 Task: Add Sugar Cookies to the cart.
Action: Mouse moved to (973, 318)
Screenshot: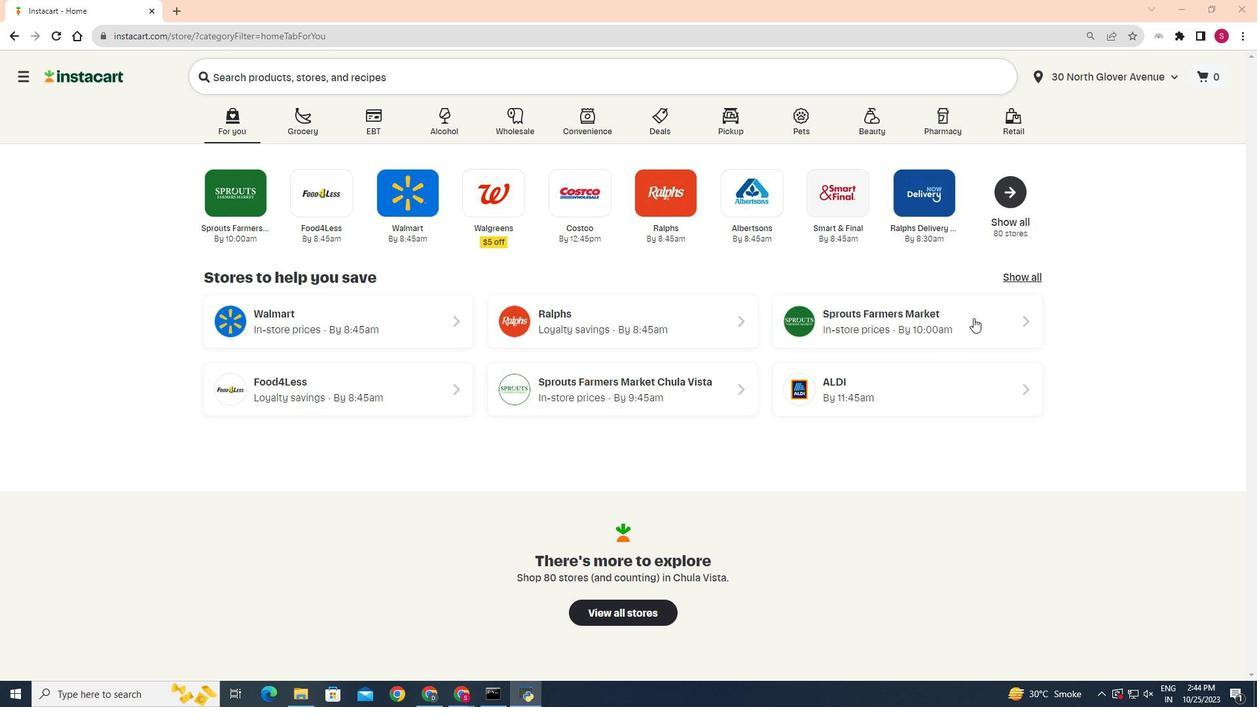 
Action: Mouse pressed left at (973, 318)
Screenshot: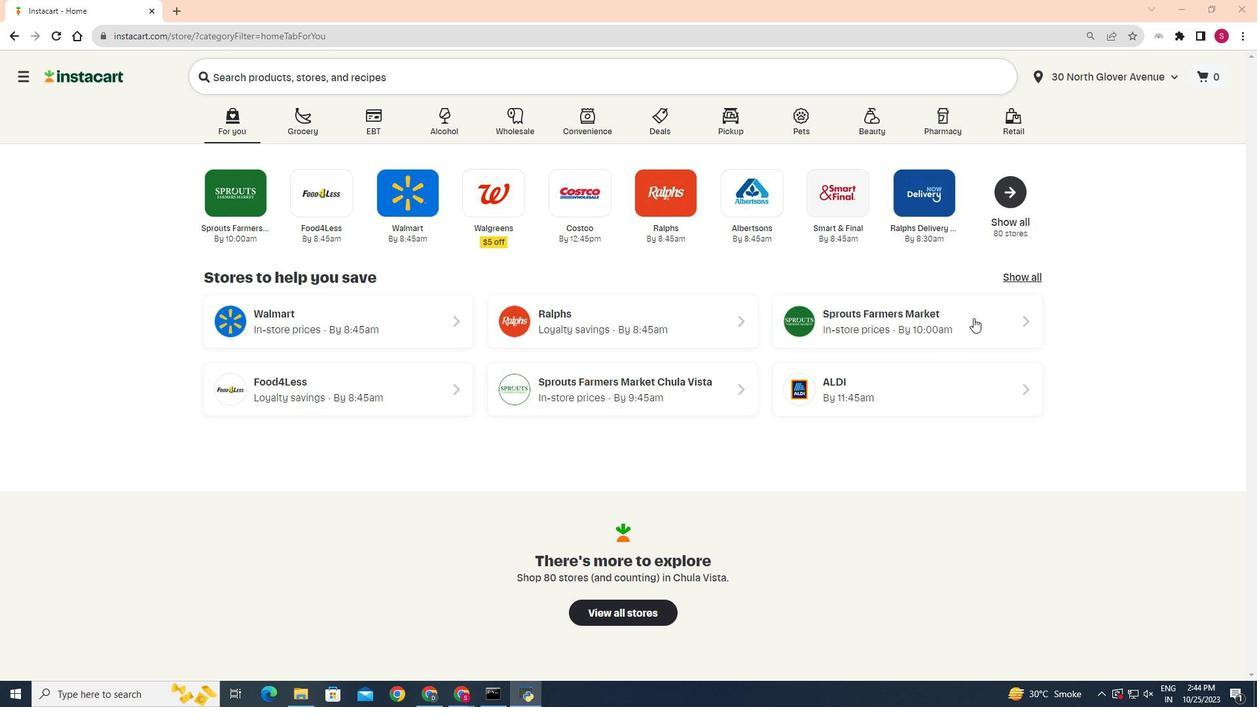 
Action: Mouse moved to (33, 574)
Screenshot: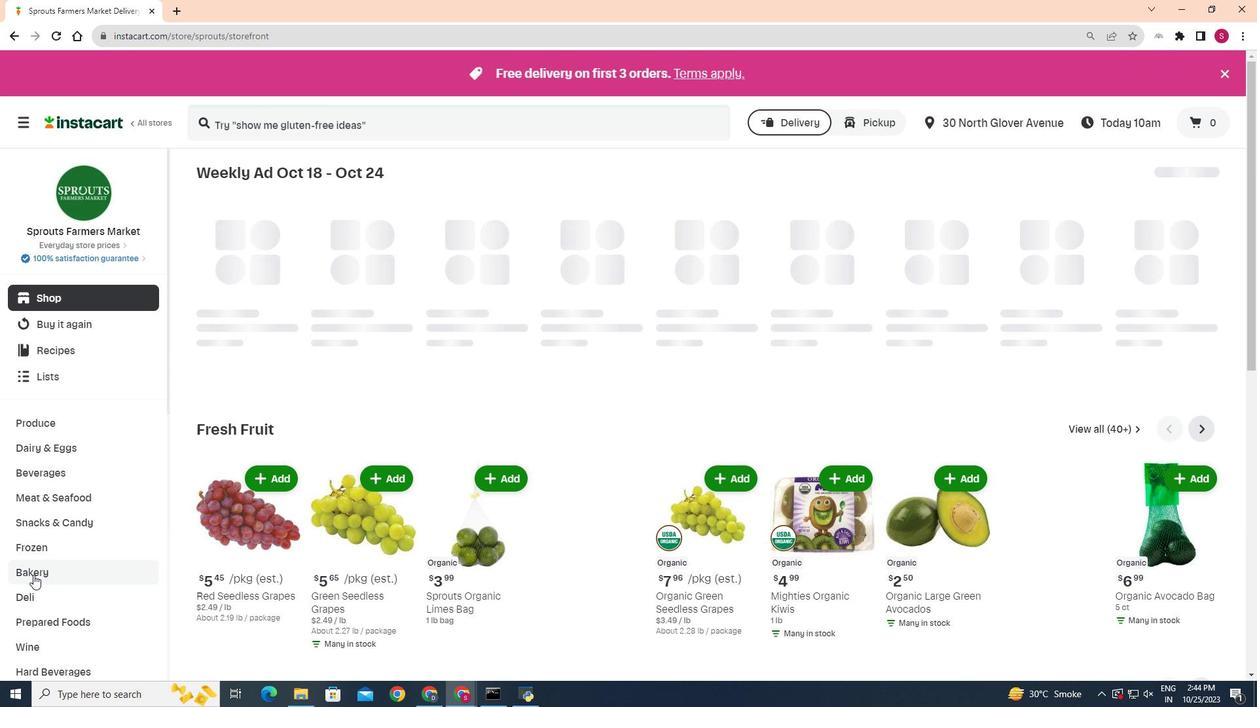 
Action: Mouse pressed left at (33, 574)
Screenshot: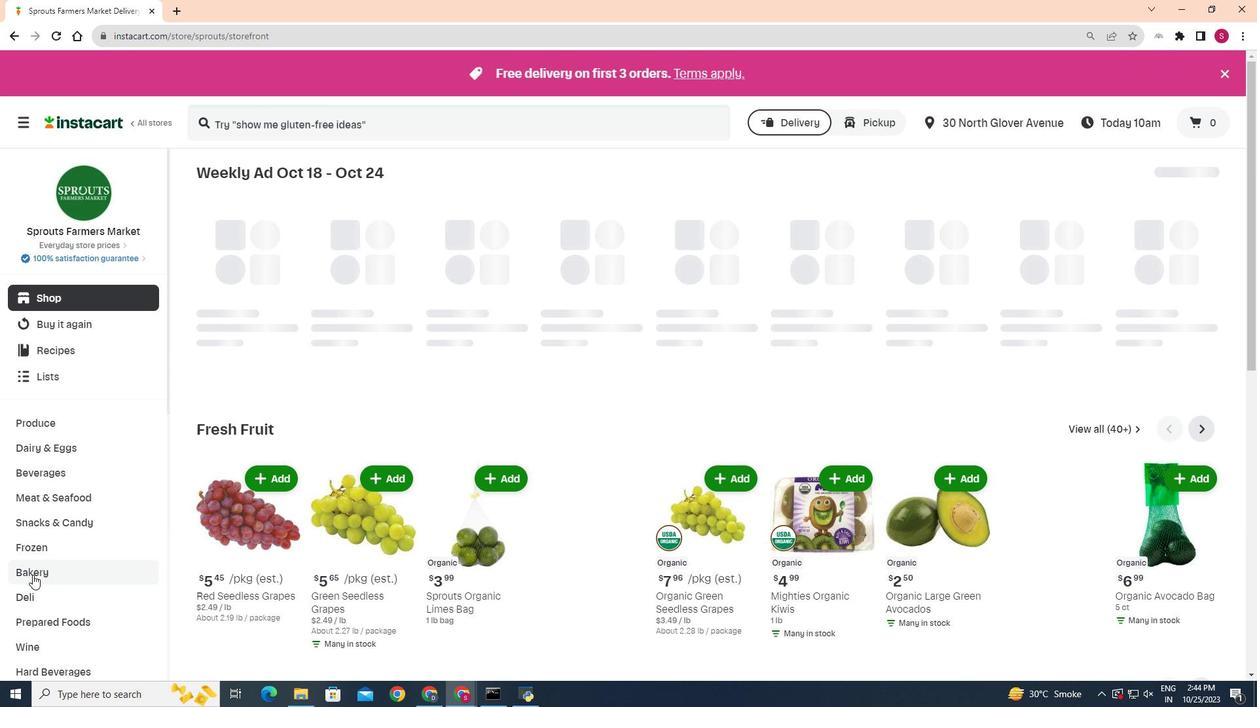 
Action: Mouse moved to (455, 209)
Screenshot: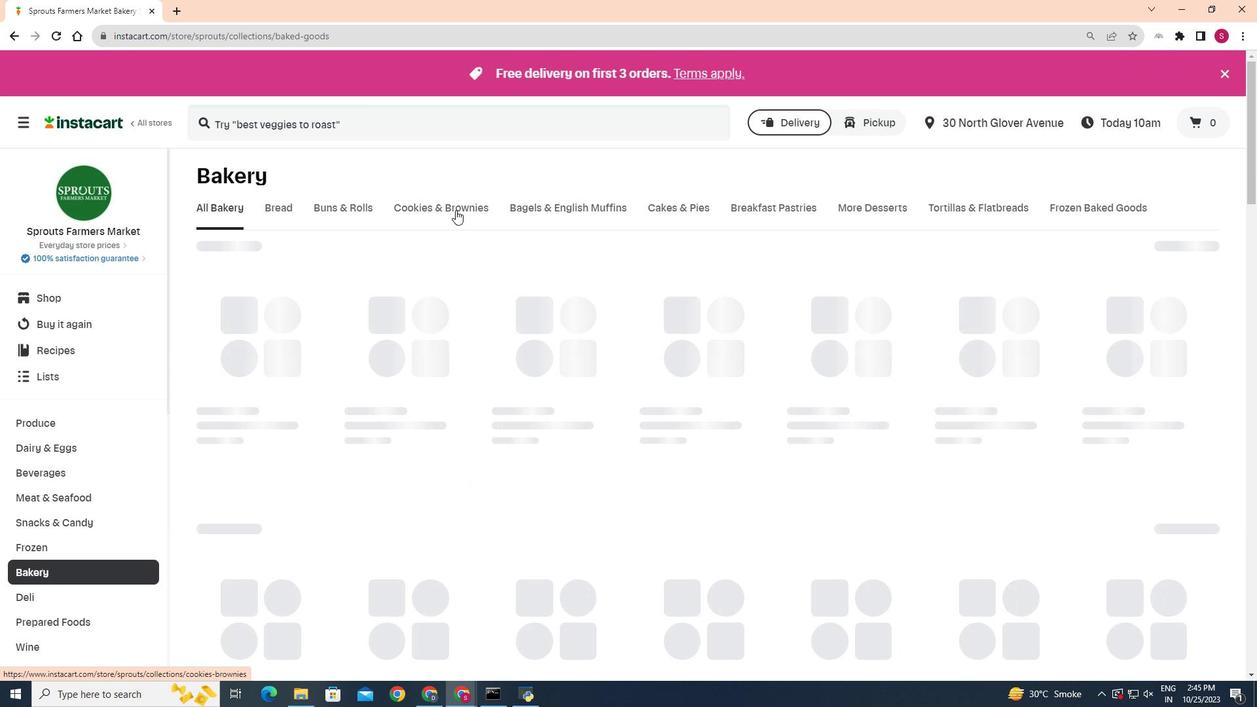 
Action: Mouse pressed left at (455, 209)
Screenshot: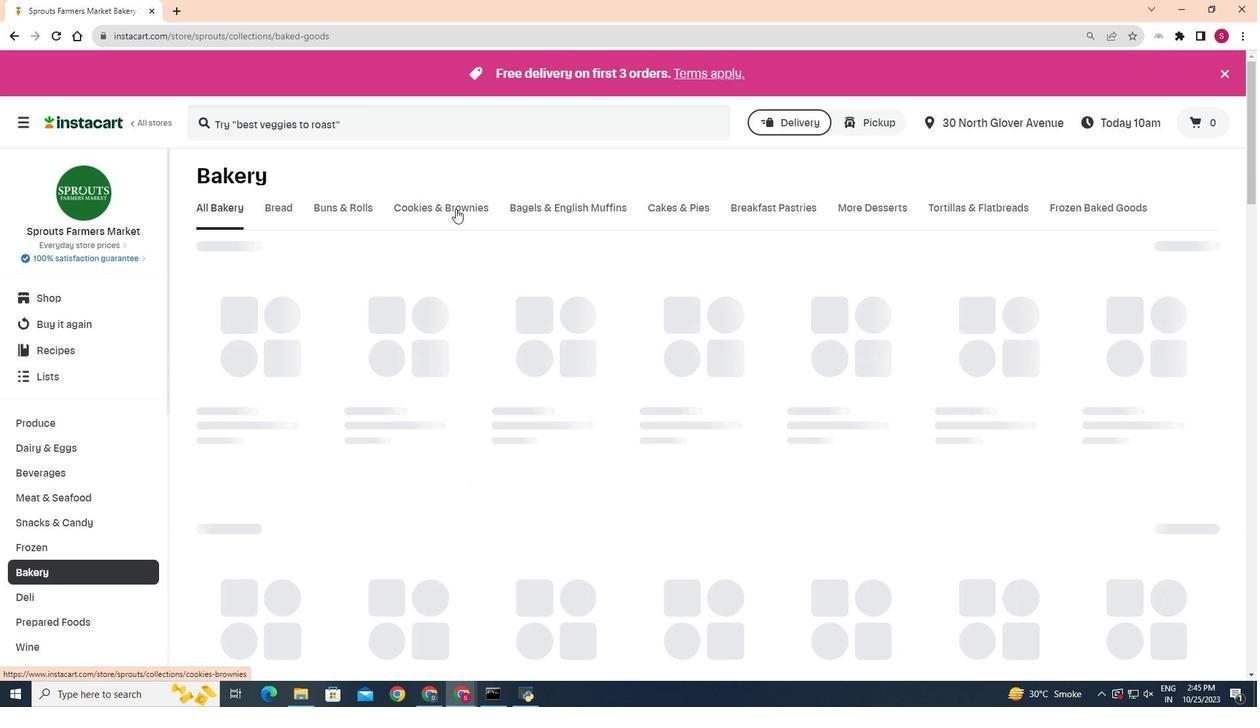 
Action: Mouse moved to (311, 254)
Screenshot: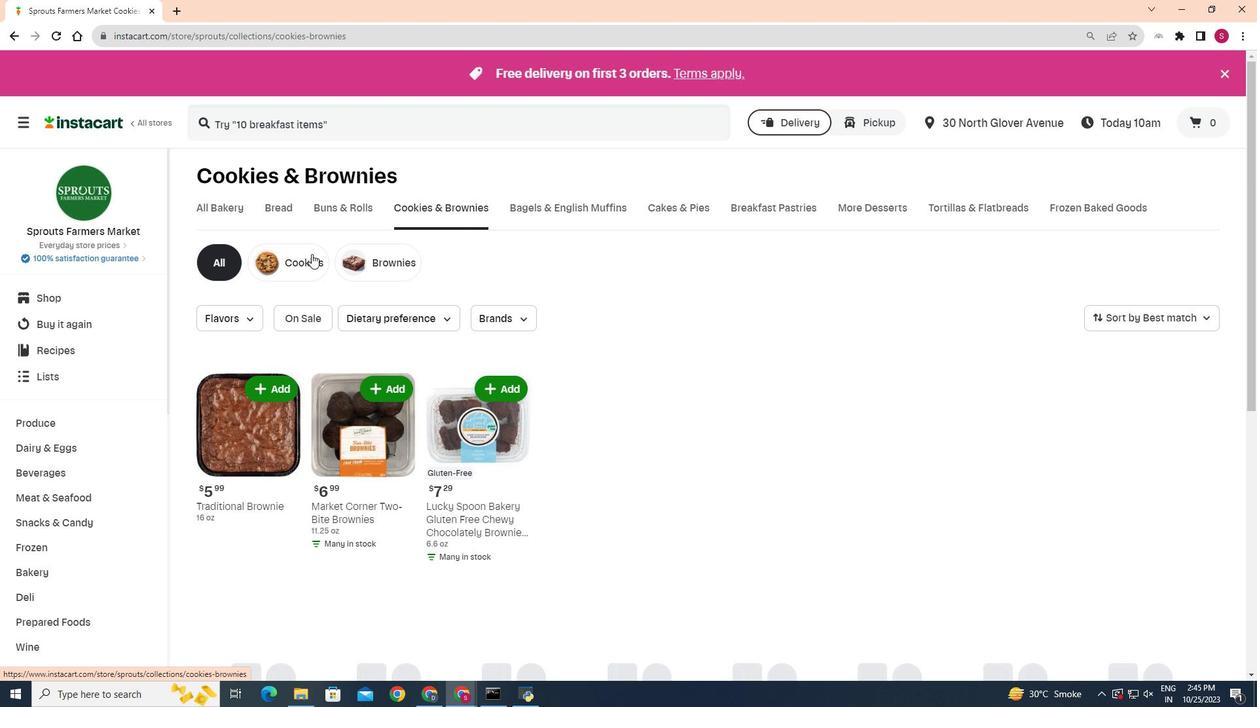 
Action: Mouse pressed left at (311, 254)
Screenshot: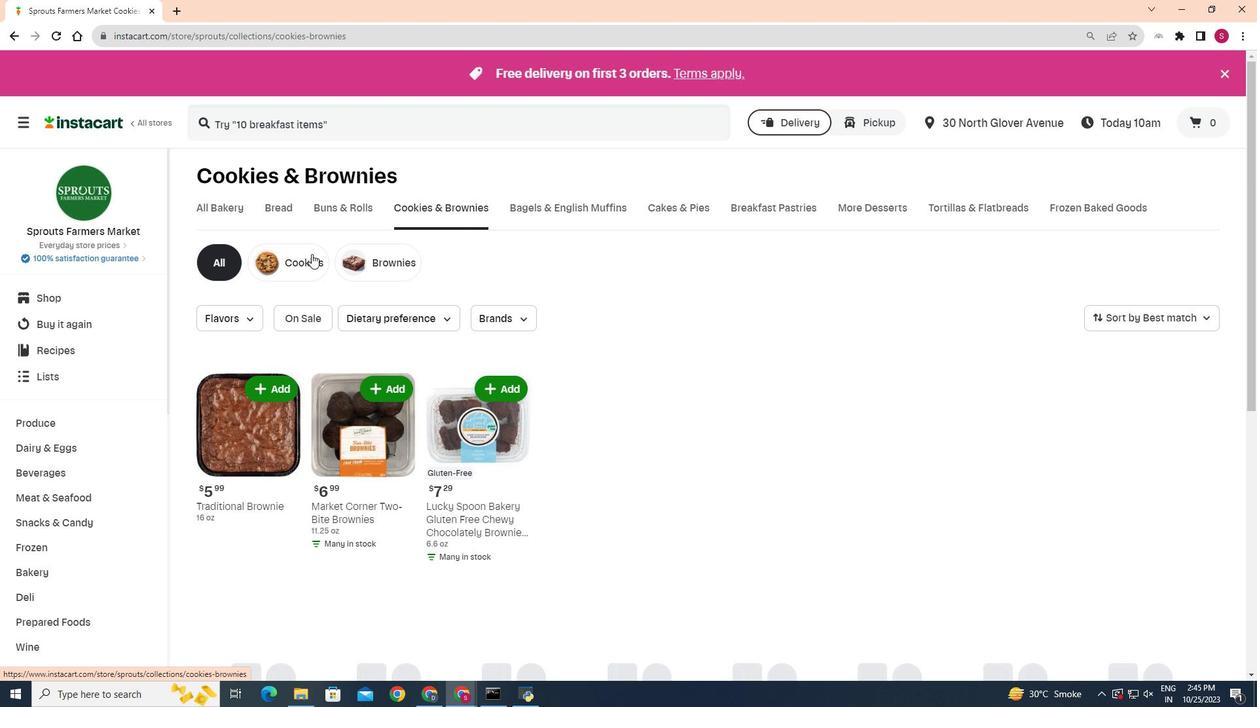 
Action: Mouse moved to (1257, 519)
Screenshot: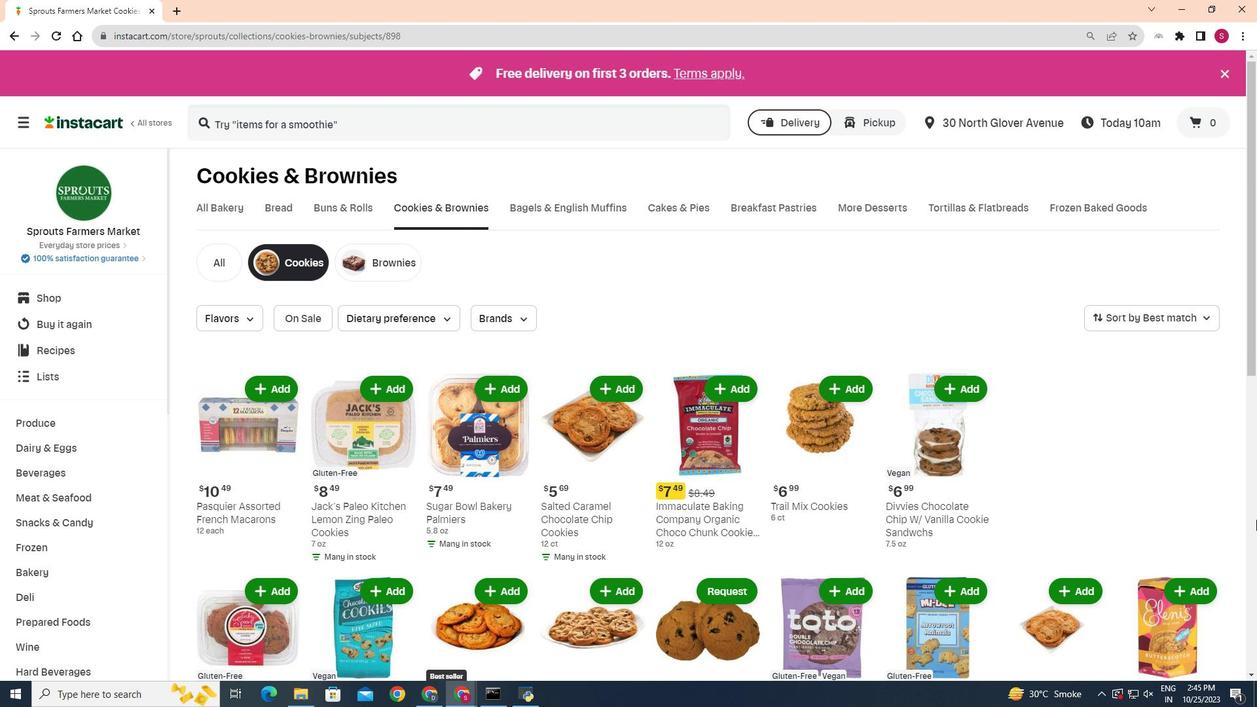 
Action: Mouse scrolled (1256, 519) with delta (0, 0)
Screenshot: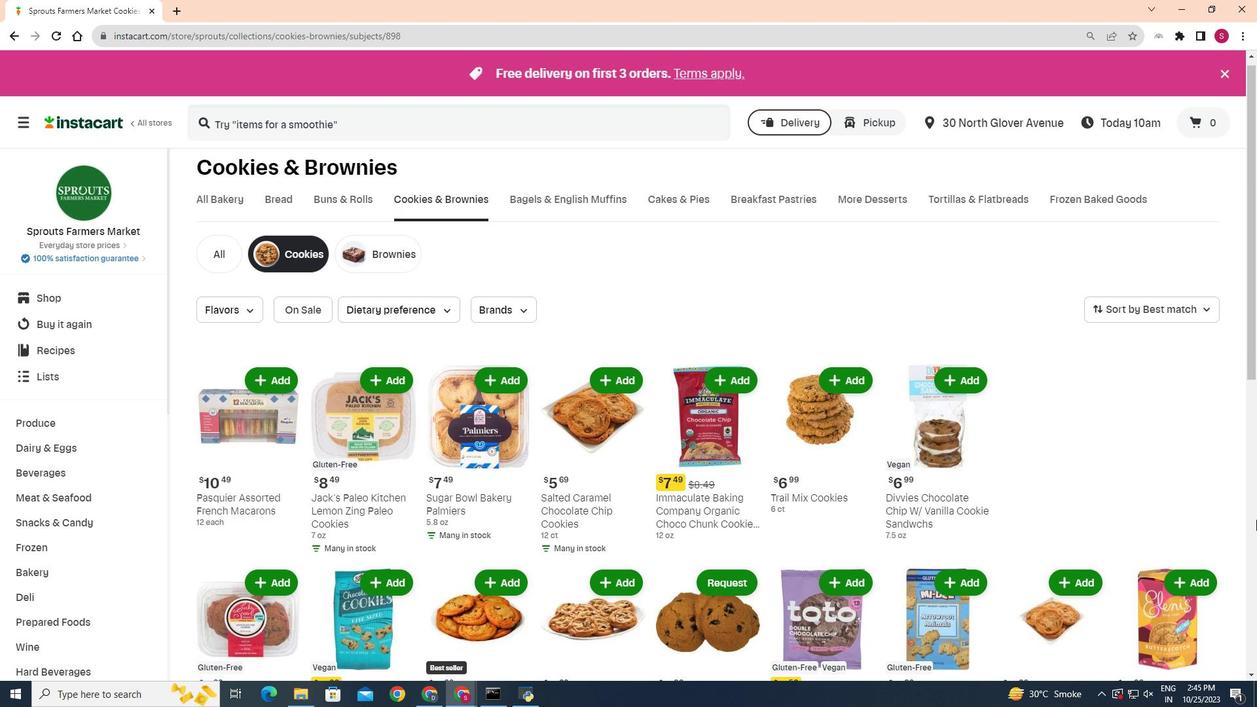 
Action: Mouse scrolled (1256, 519) with delta (0, 0)
Screenshot: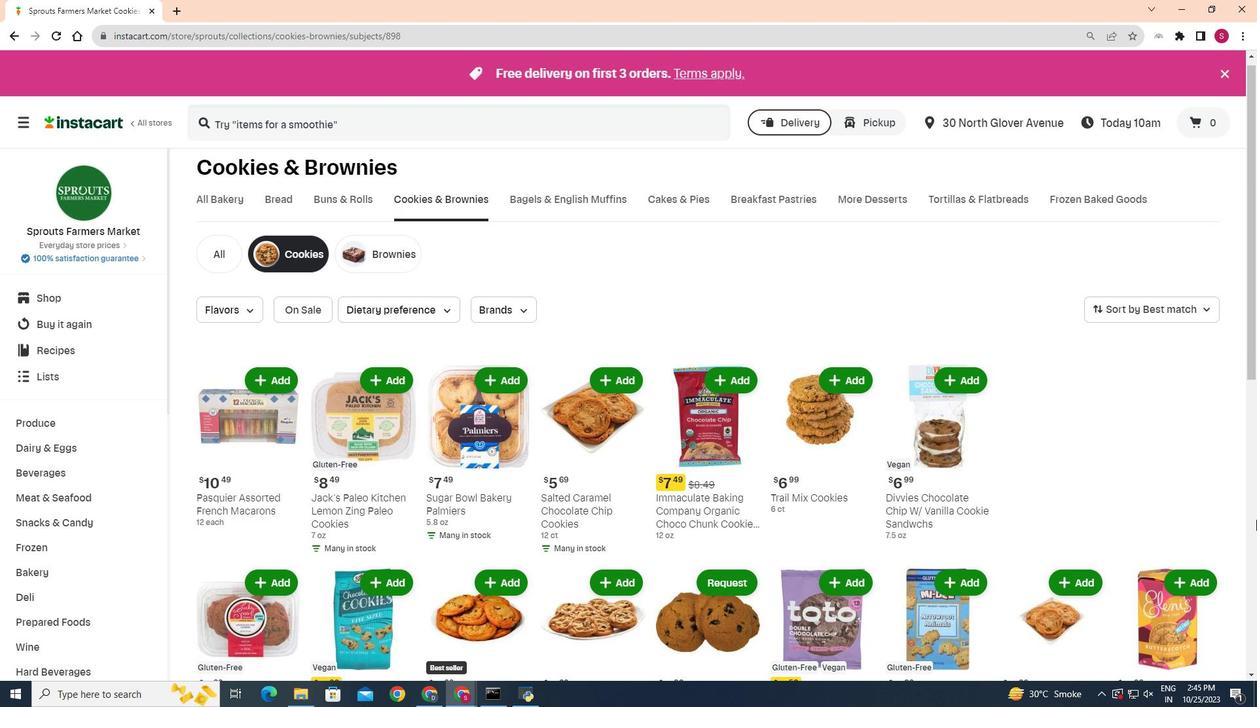 
Action: Mouse moved to (1230, 524)
Screenshot: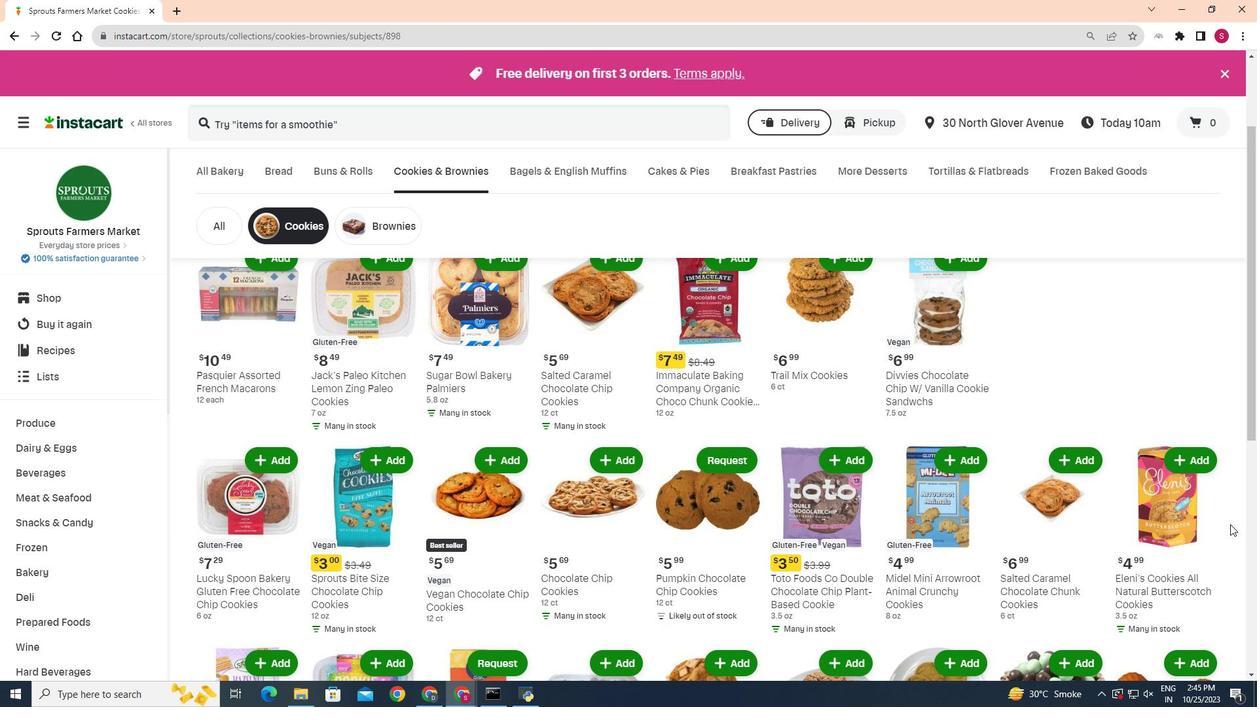 
Action: Mouse scrolled (1230, 523) with delta (0, 0)
Screenshot: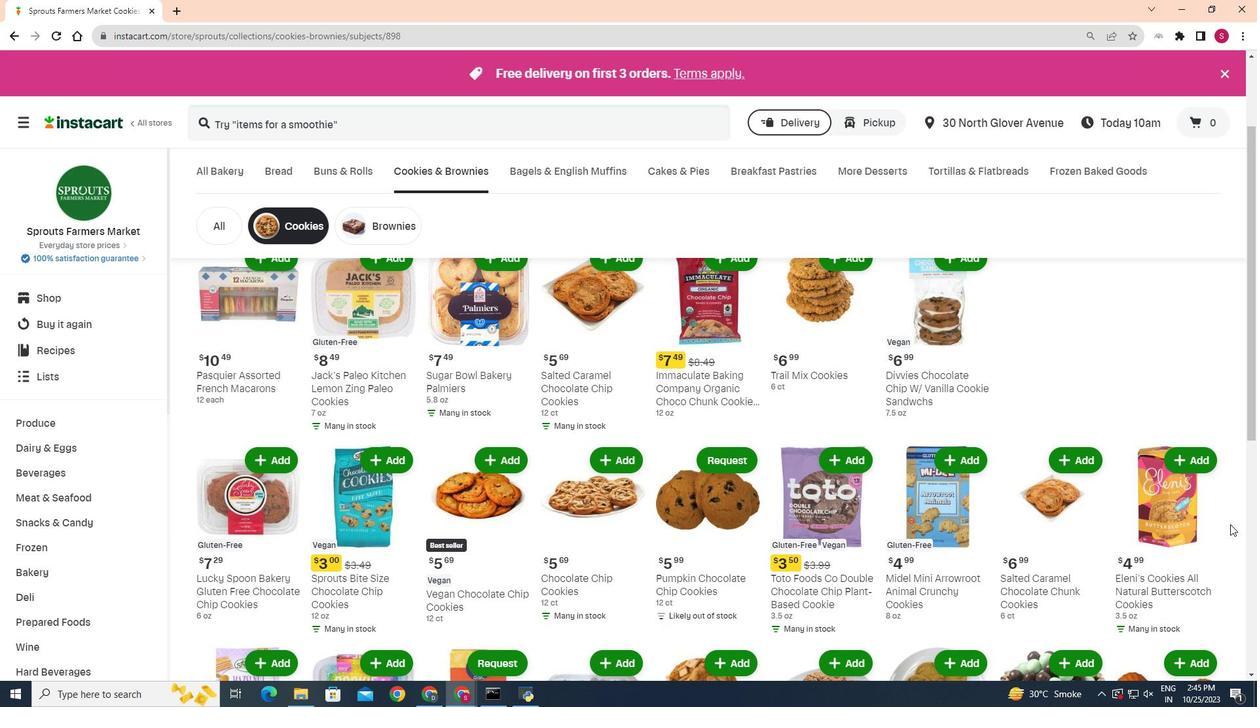 
Action: Mouse moved to (270, 499)
Screenshot: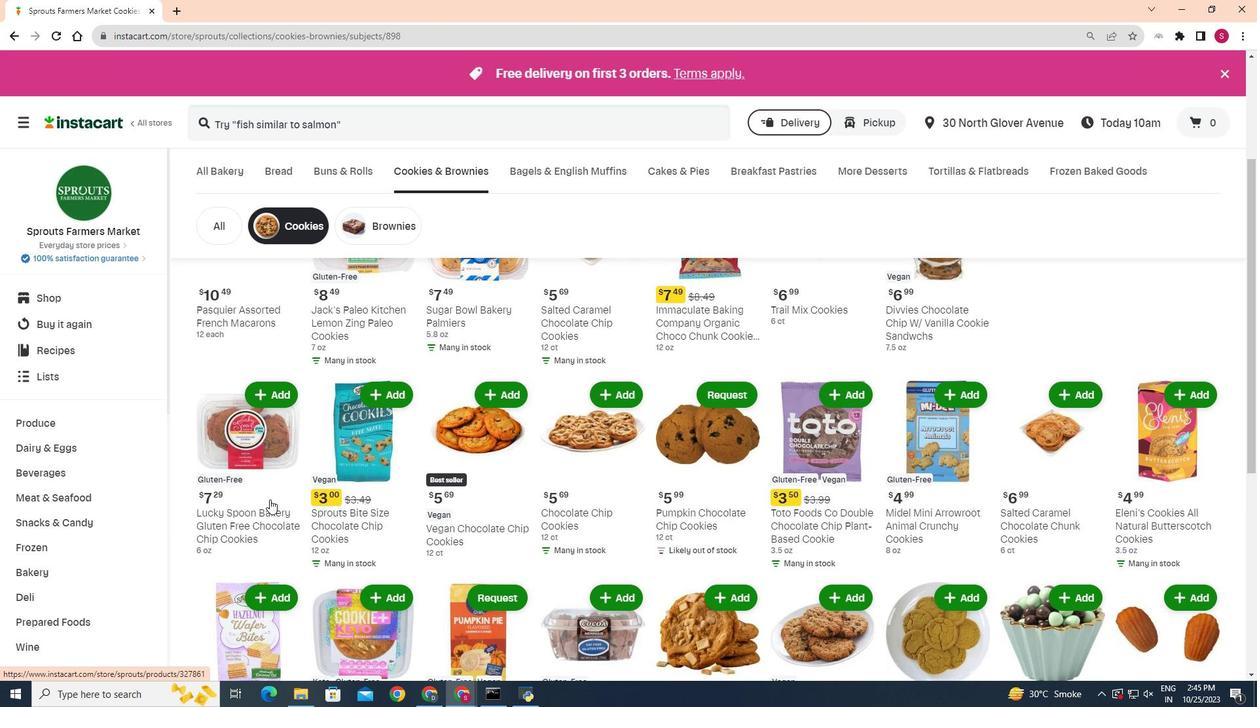 
Action: Mouse scrolled (270, 498) with delta (0, 0)
Screenshot: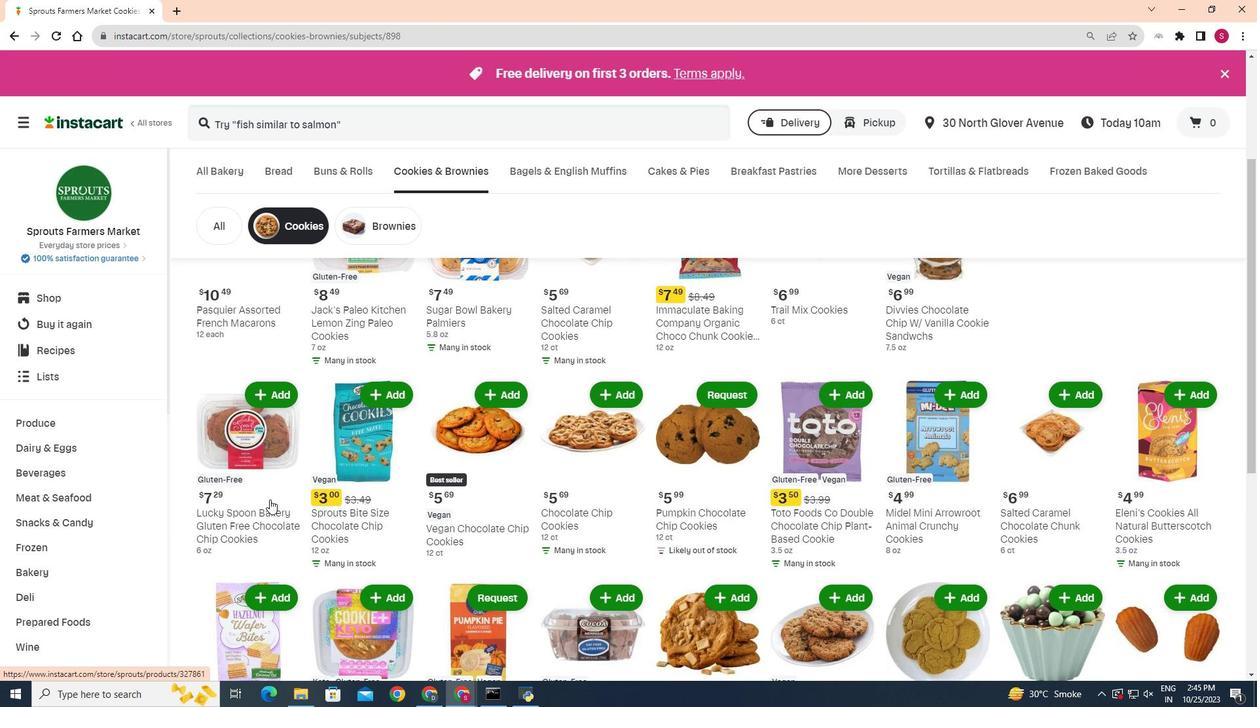 
Action: Mouse moved to (269, 499)
Screenshot: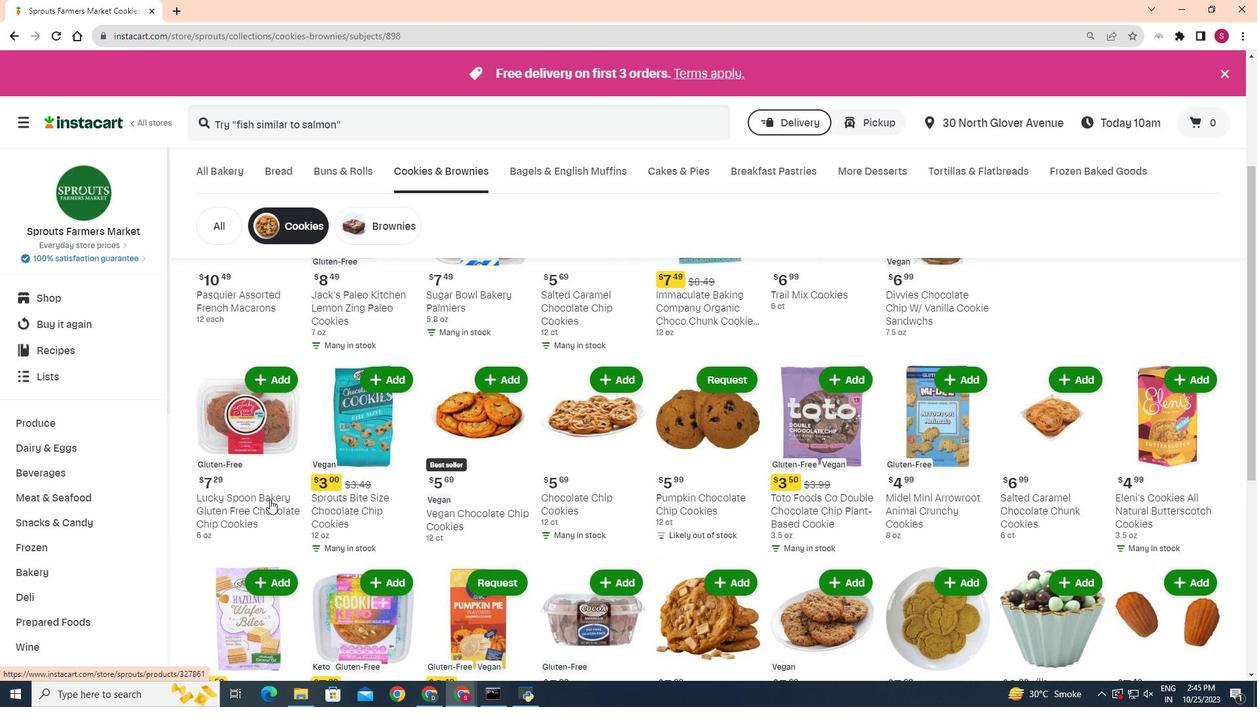 
Action: Mouse scrolled (269, 498) with delta (0, 0)
Screenshot: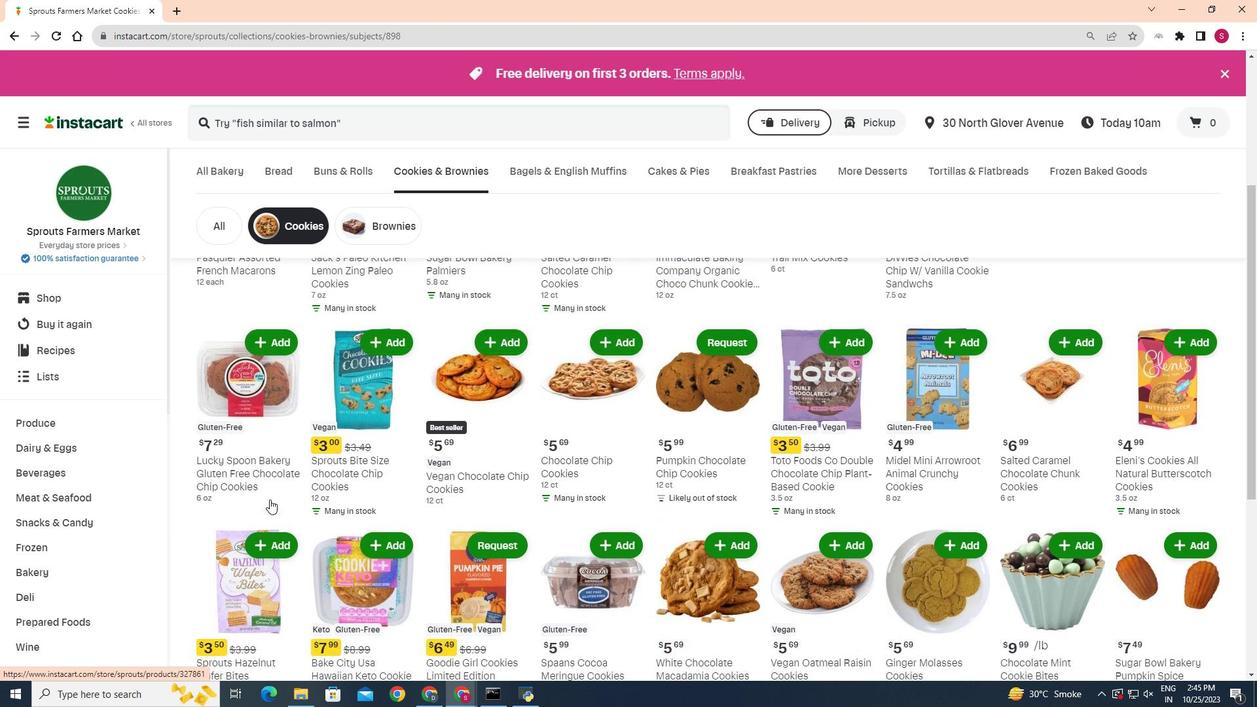 
Action: Mouse scrolled (269, 498) with delta (0, 0)
Screenshot: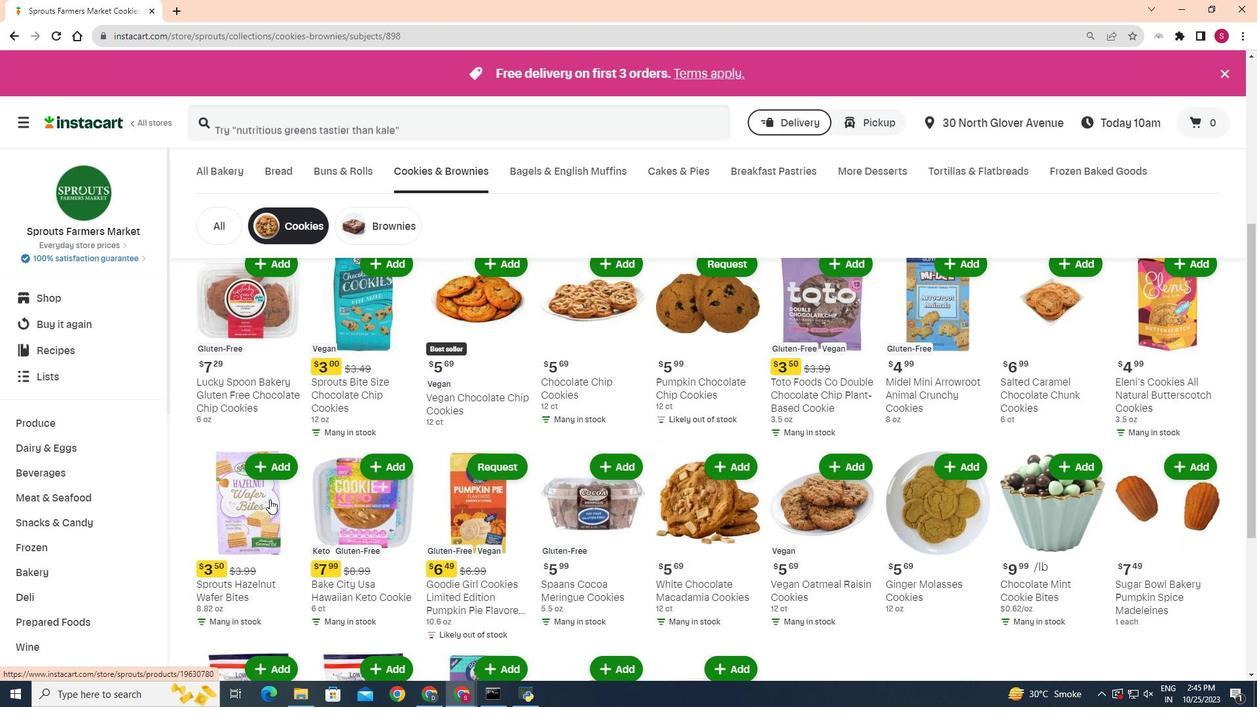 
Action: Mouse moved to (1215, 522)
Screenshot: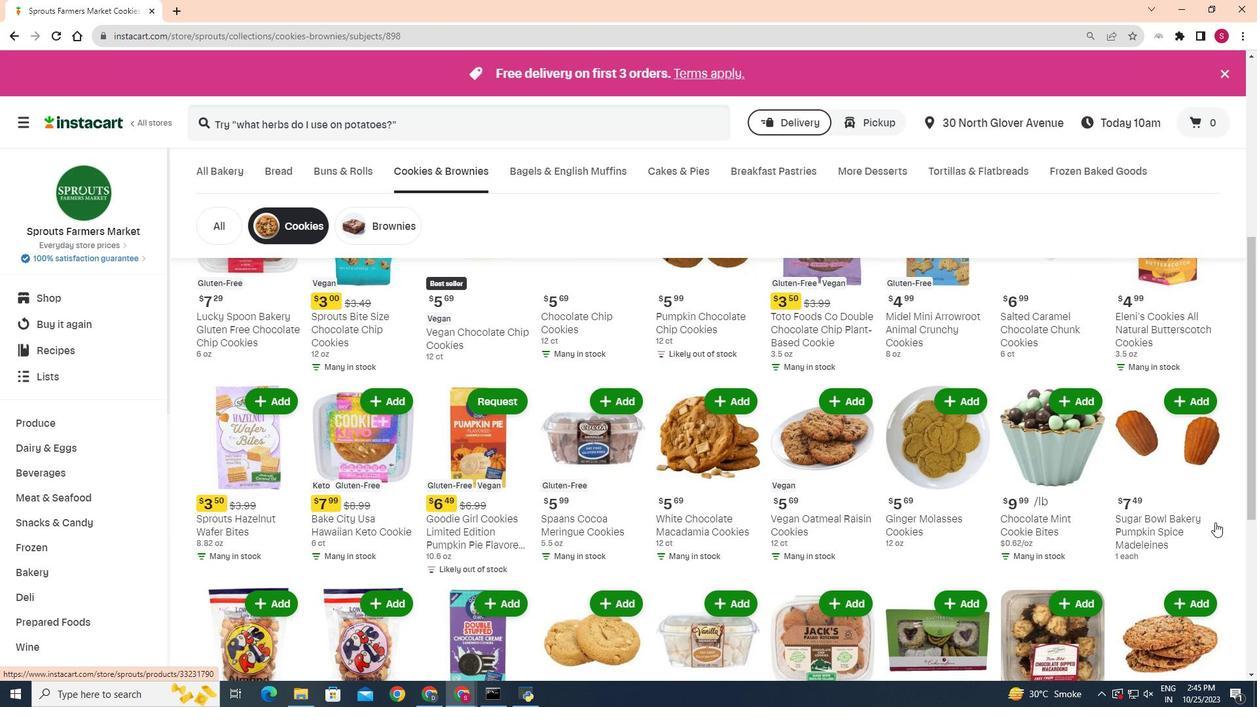 
Action: Mouse scrolled (1215, 521) with delta (0, 0)
Screenshot: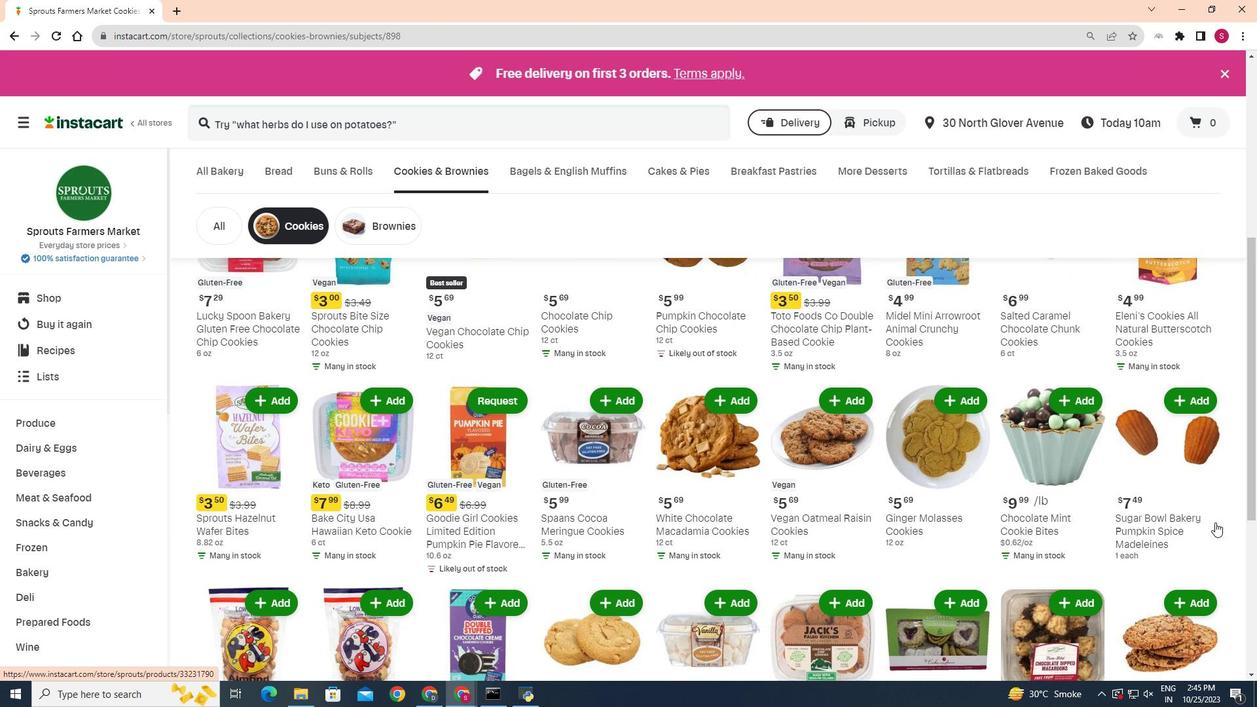 
Action: Mouse scrolled (1215, 521) with delta (0, 0)
Screenshot: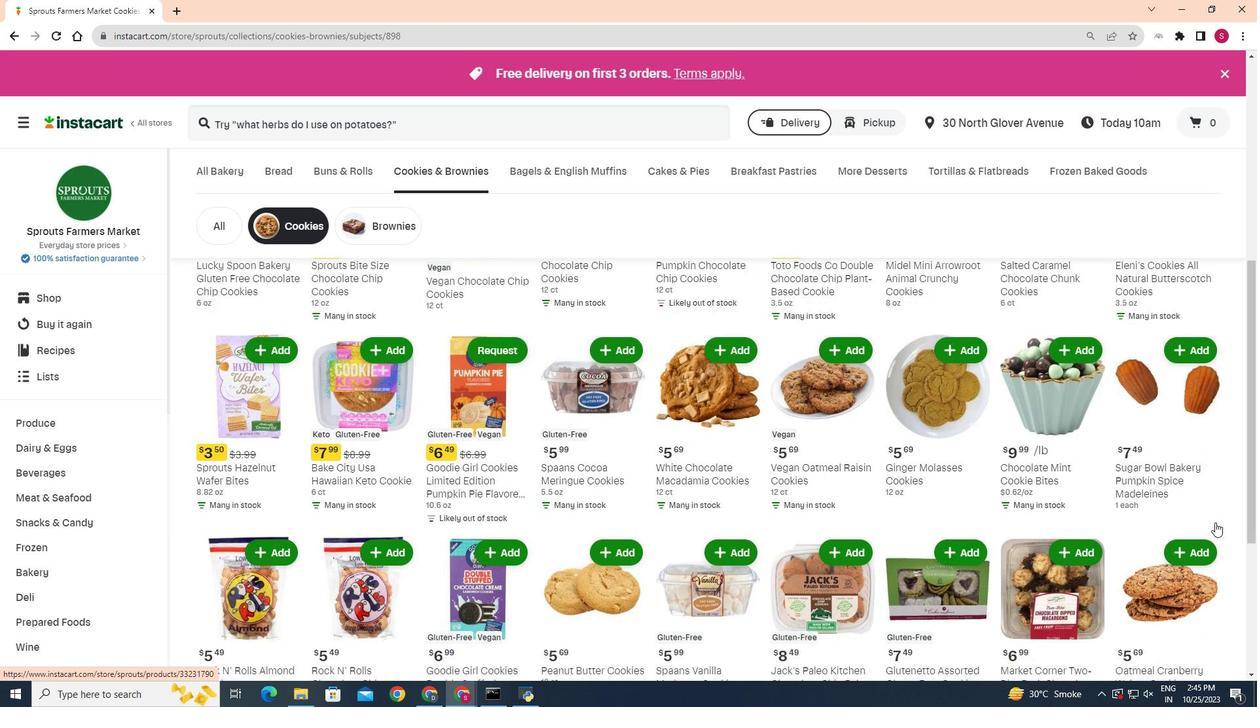 
Action: Mouse scrolled (1215, 521) with delta (0, 0)
Screenshot: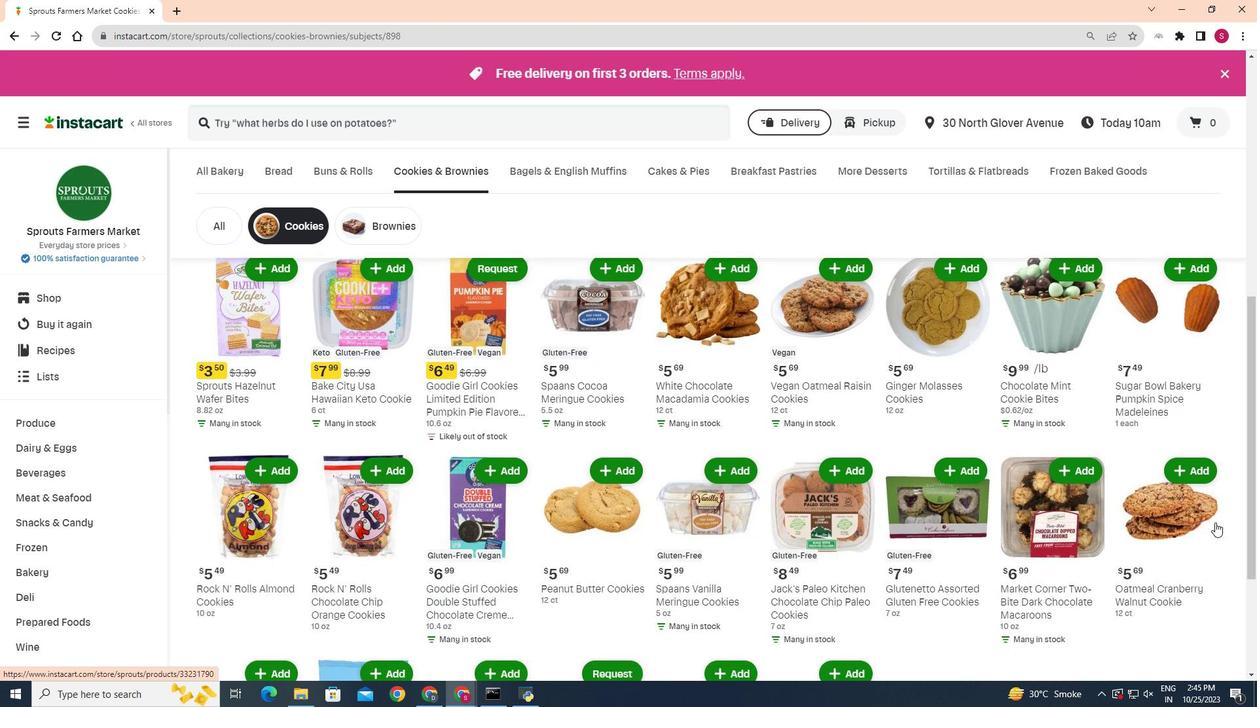 
Action: Mouse moved to (244, 514)
Screenshot: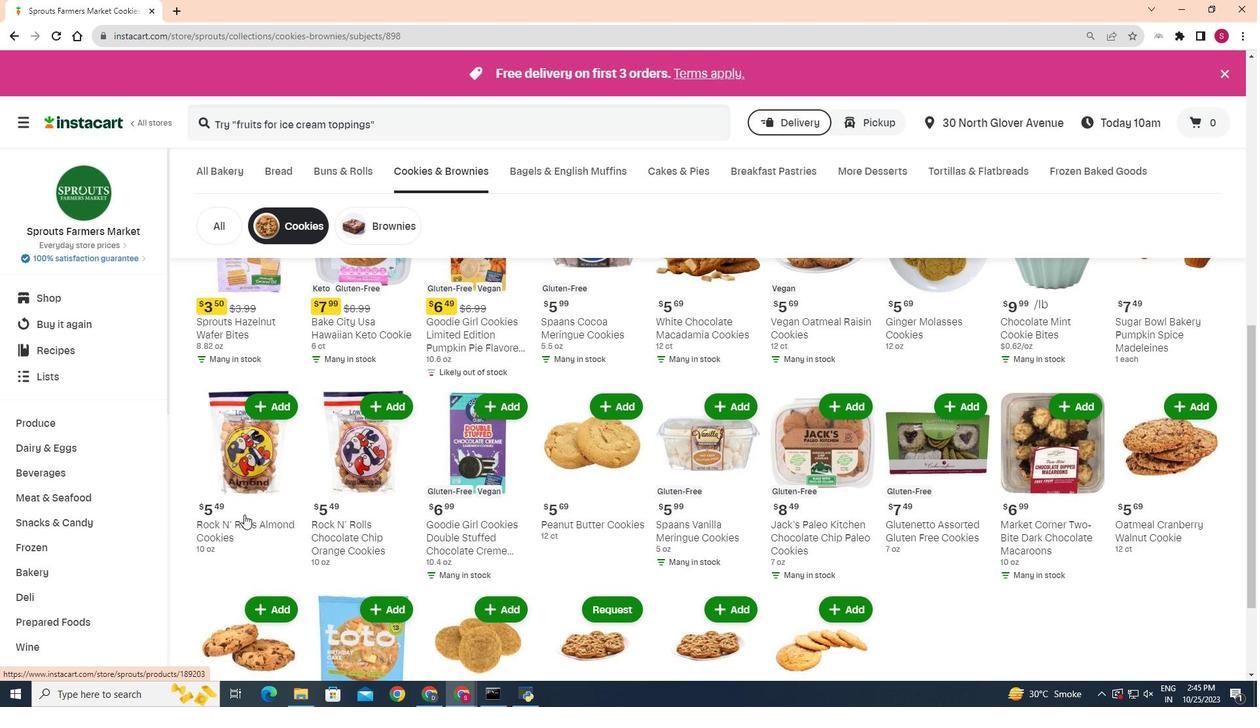 
Action: Mouse scrolled (244, 513) with delta (0, 0)
Screenshot: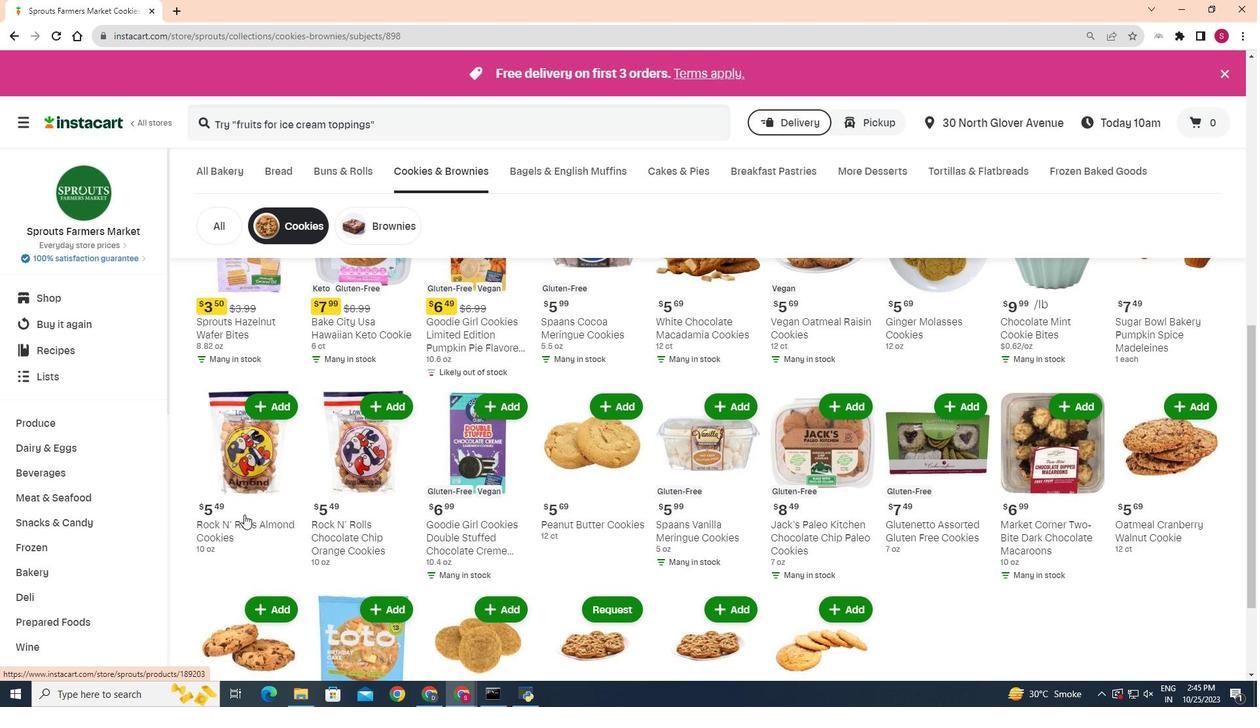 
Action: Mouse moved to (244, 514)
Screenshot: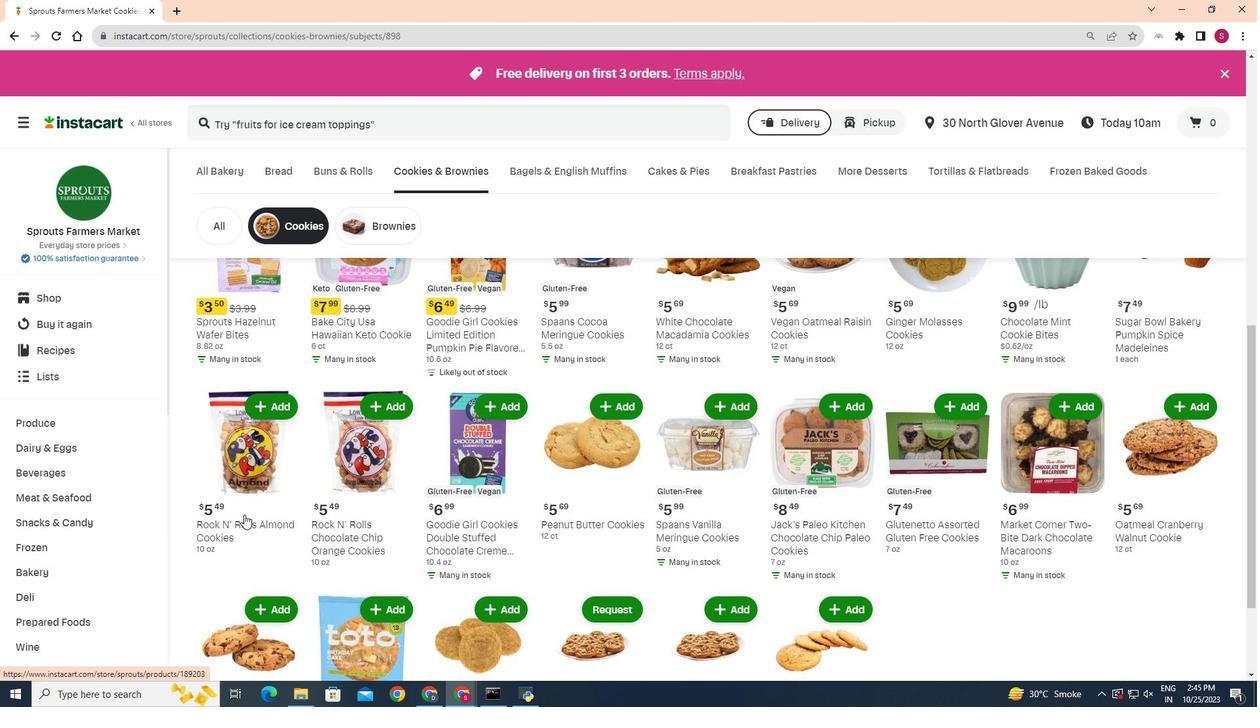 
Action: Mouse scrolled (244, 513) with delta (0, 0)
Screenshot: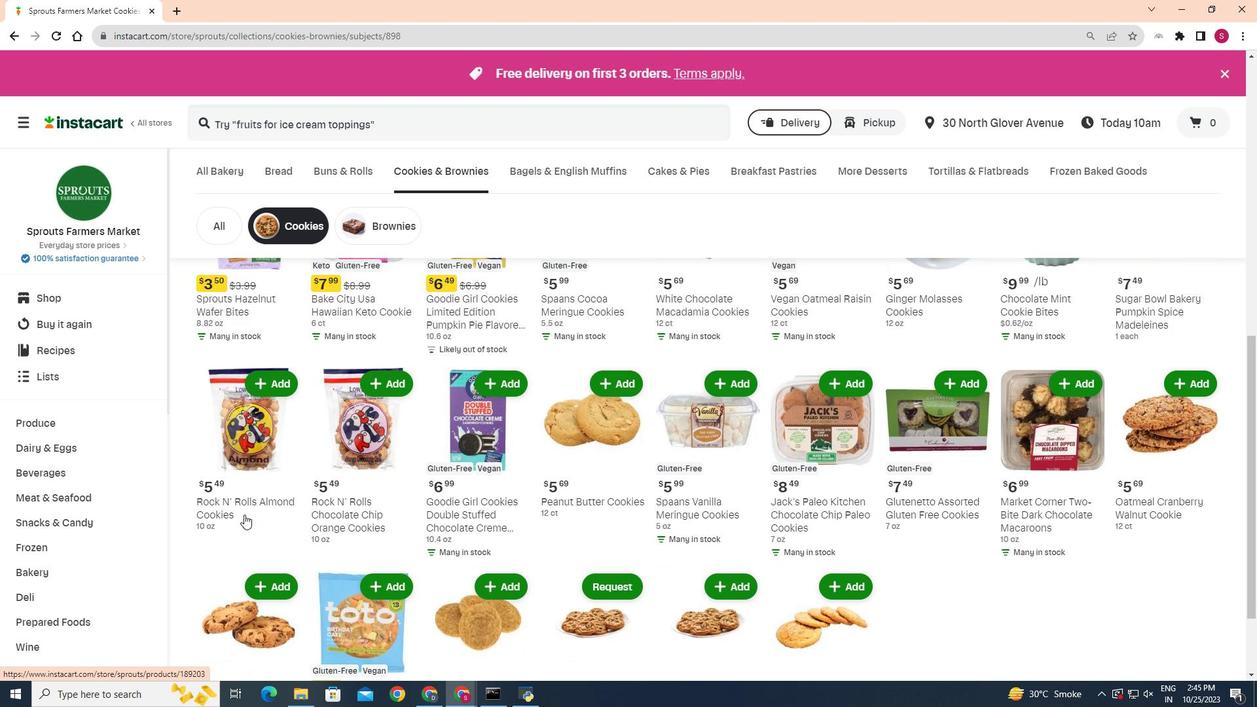 
Action: Mouse moved to (847, 474)
Screenshot: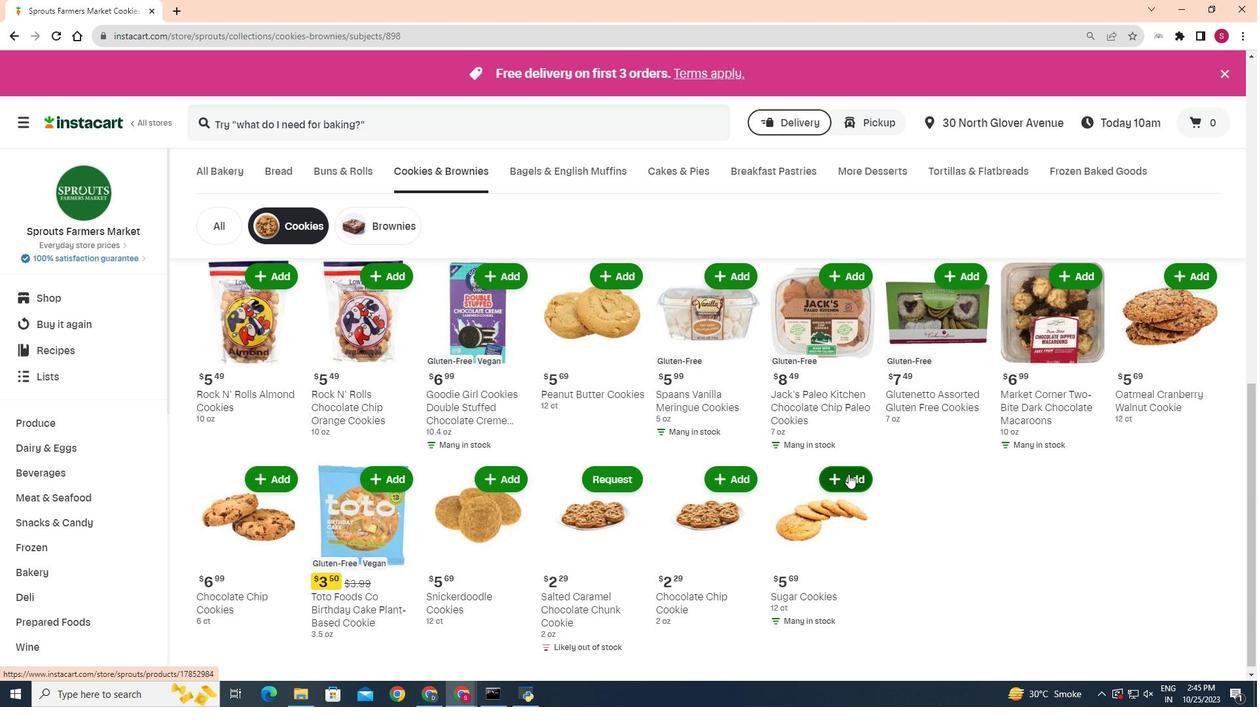 
Action: Mouse pressed left at (847, 474)
Screenshot: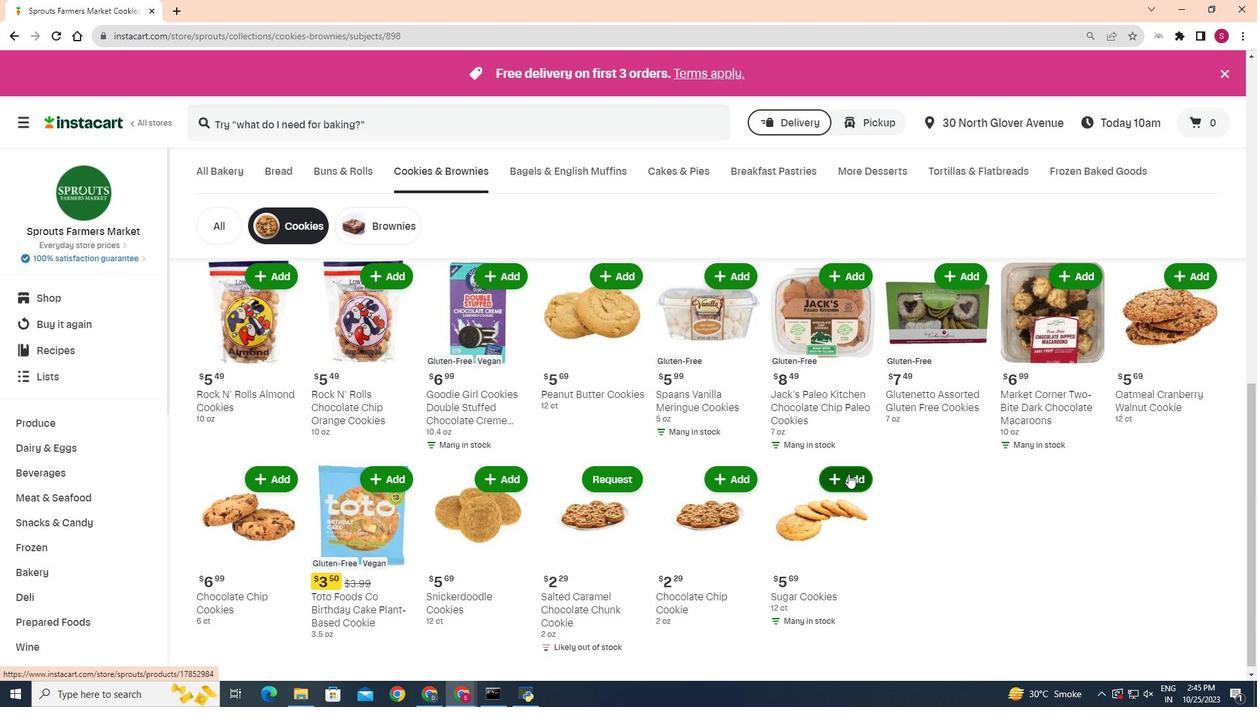 
Action: Mouse moved to (887, 500)
Screenshot: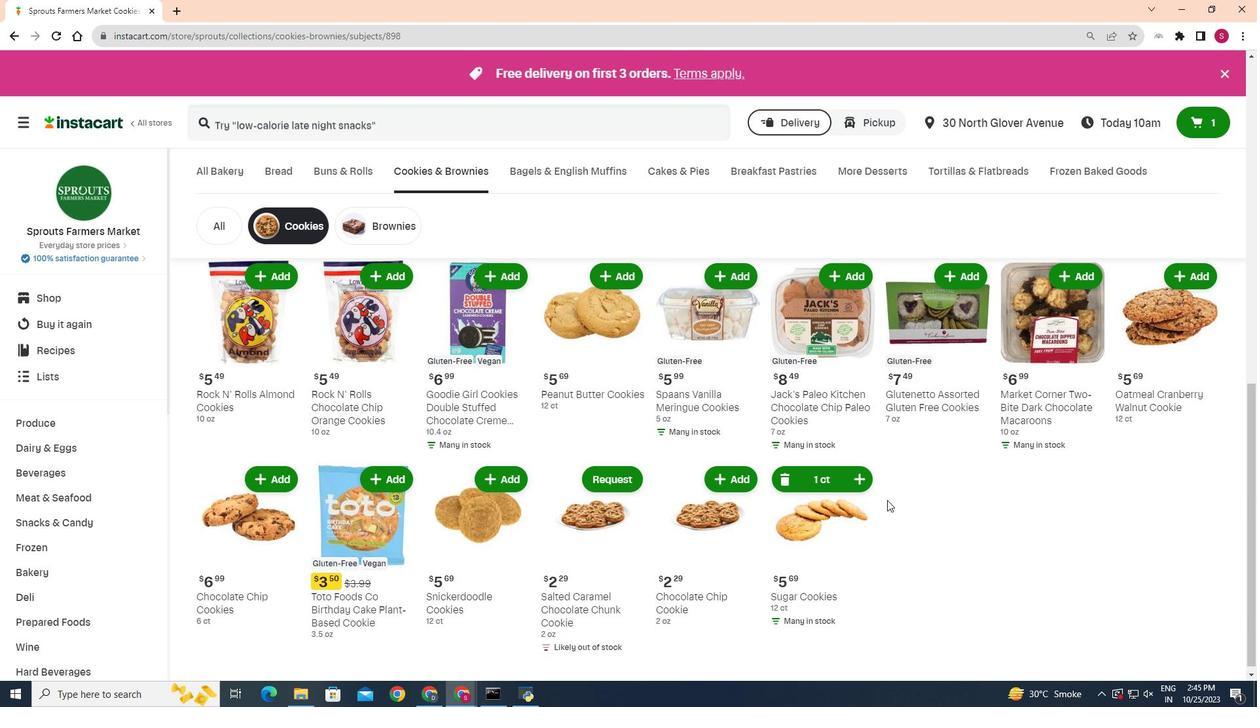 
